 Task: Create Card Employee Training Review in Board Brand Ambassador Best Practices to Workspace Desktop Applications. Create Card Hunting Review in Board Market Size Estimation to Workspace Desktop Applications. Create Card Employee Onboarding Review in Board Social Media Influencer Social Media Takeover Campaign Creation and Management to Workspace Desktop Applications
Action: Mouse moved to (87, 327)
Screenshot: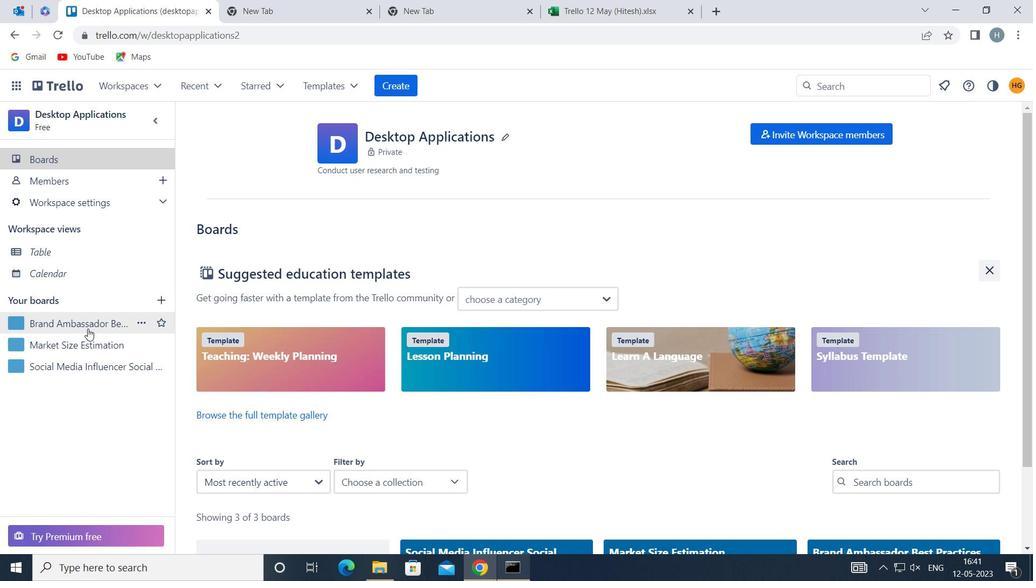 
Action: Mouse pressed left at (87, 327)
Screenshot: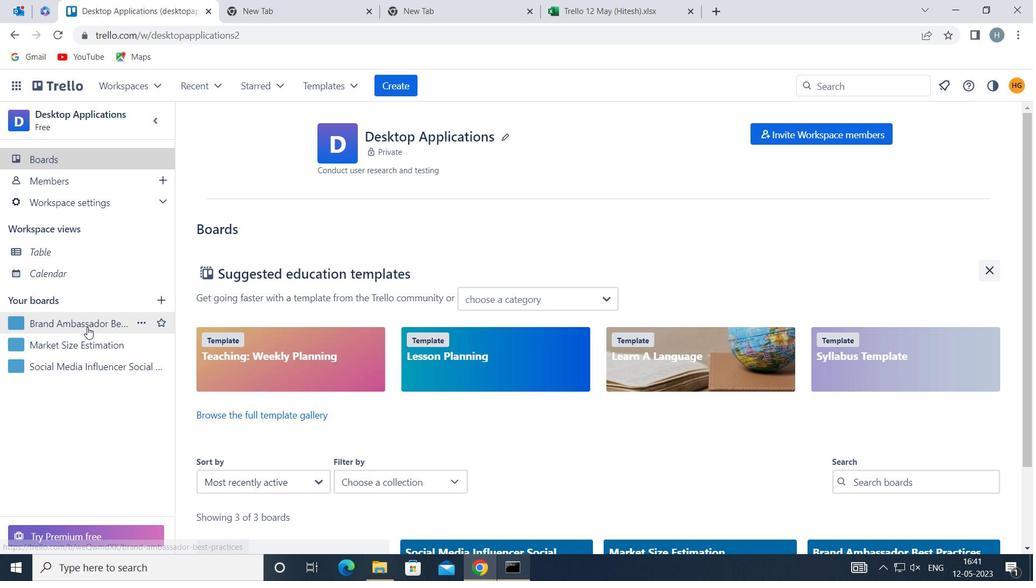 
Action: Mouse moved to (278, 198)
Screenshot: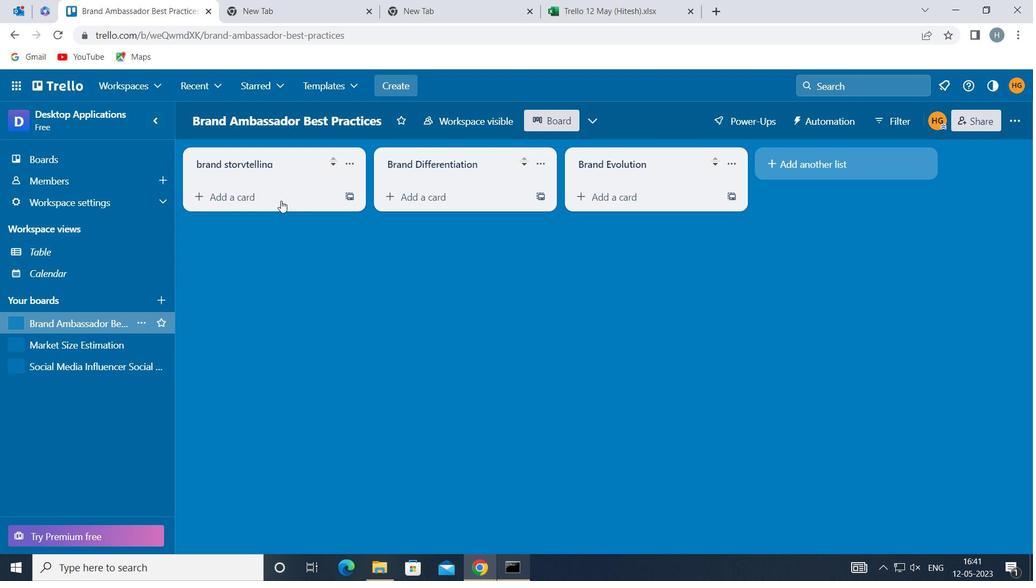
Action: Mouse pressed left at (278, 198)
Screenshot: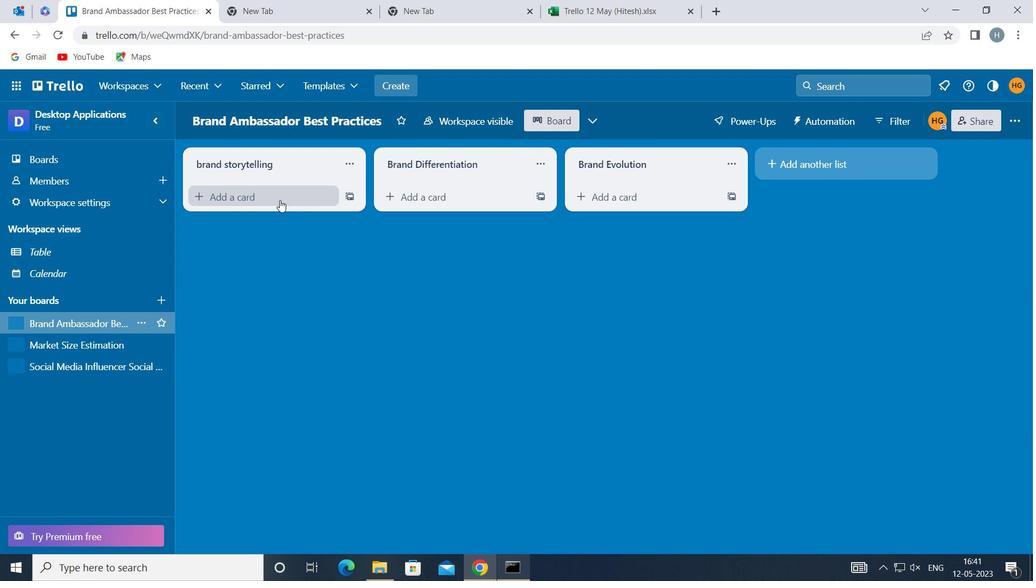 
Action: Mouse moved to (278, 198)
Screenshot: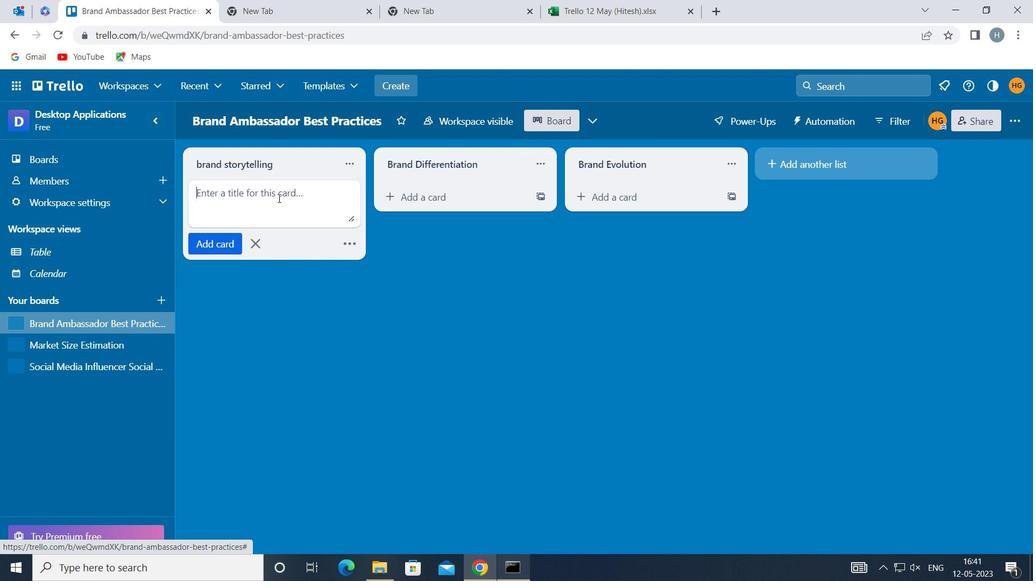 
Action: Key pressed <Key.shift>EMPLOYEE<Key.space><Key.shift>TRAINING<Key.space><Key.shift>REVIEW
Screenshot: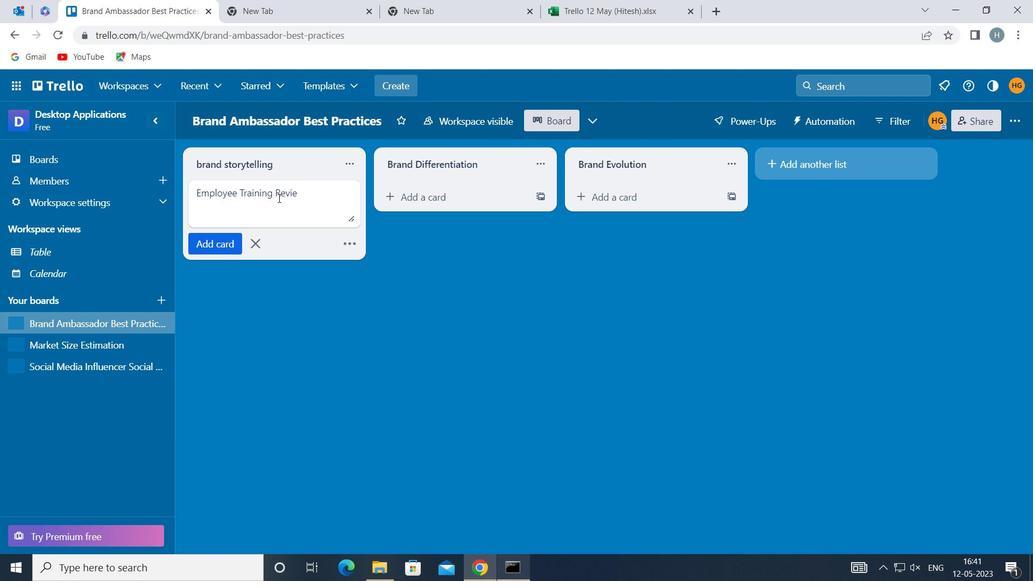 
Action: Mouse moved to (210, 245)
Screenshot: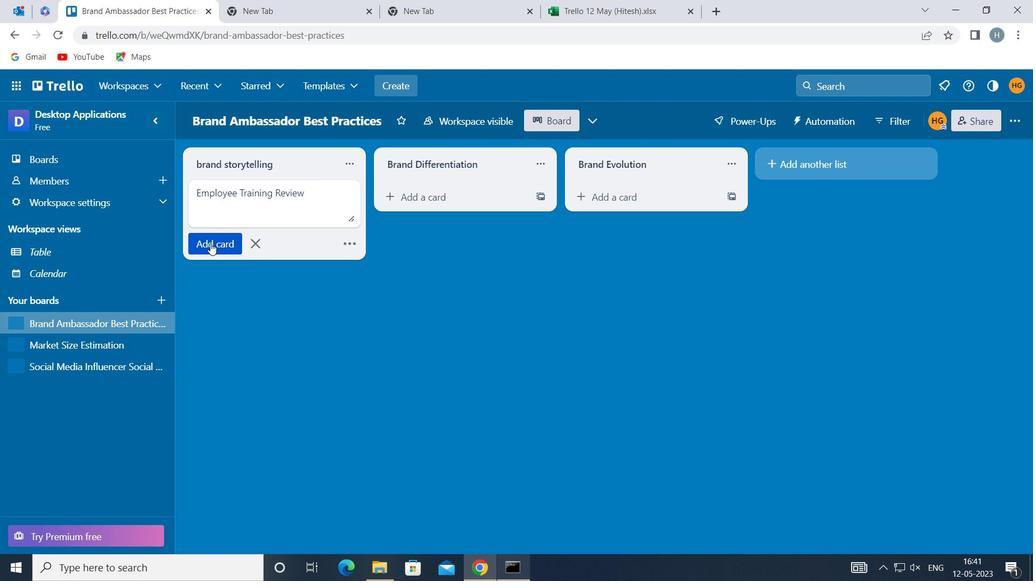 
Action: Mouse pressed left at (210, 245)
Screenshot: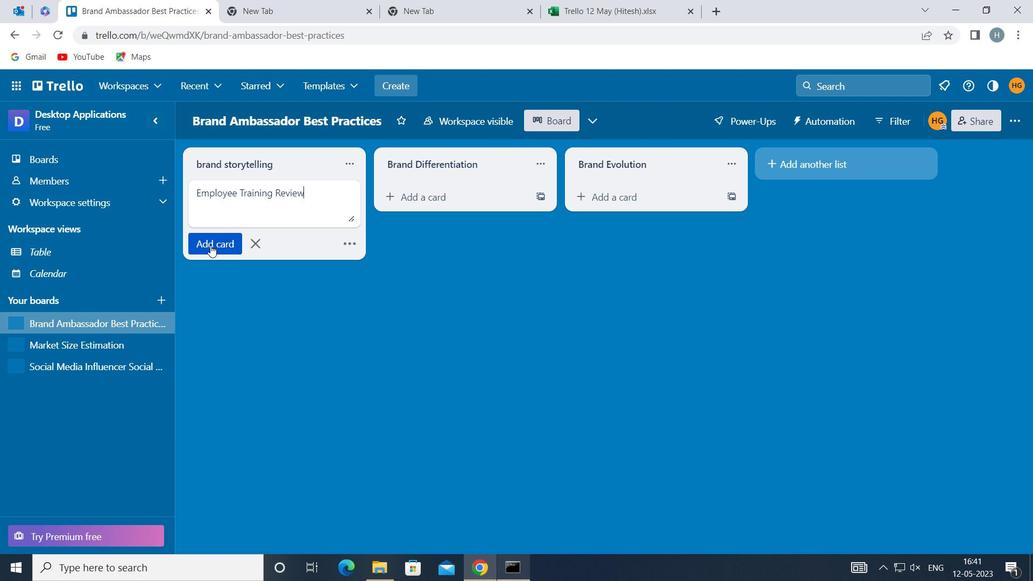 
Action: Mouse moved to (201, 311)
Screenshot: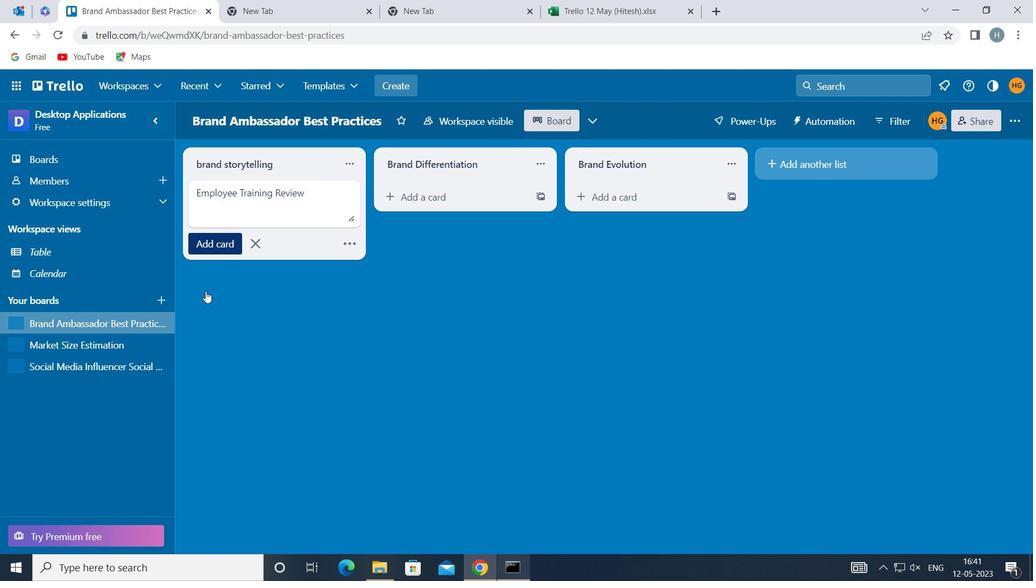 
Action: Mouse pressed left at (201, 311)
Screenshot: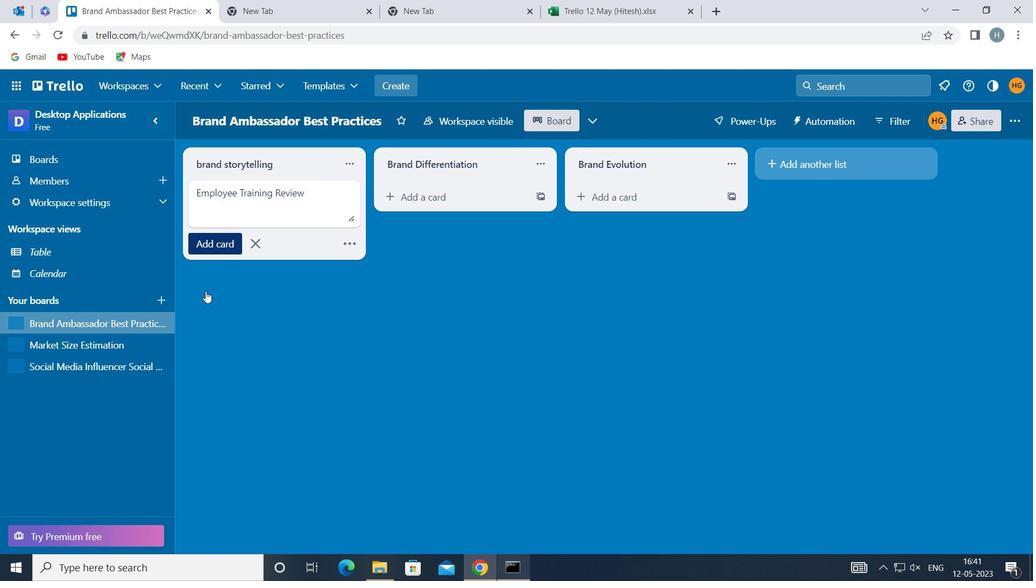 
Action: Mouse moved to (59, 342)
Screenshot: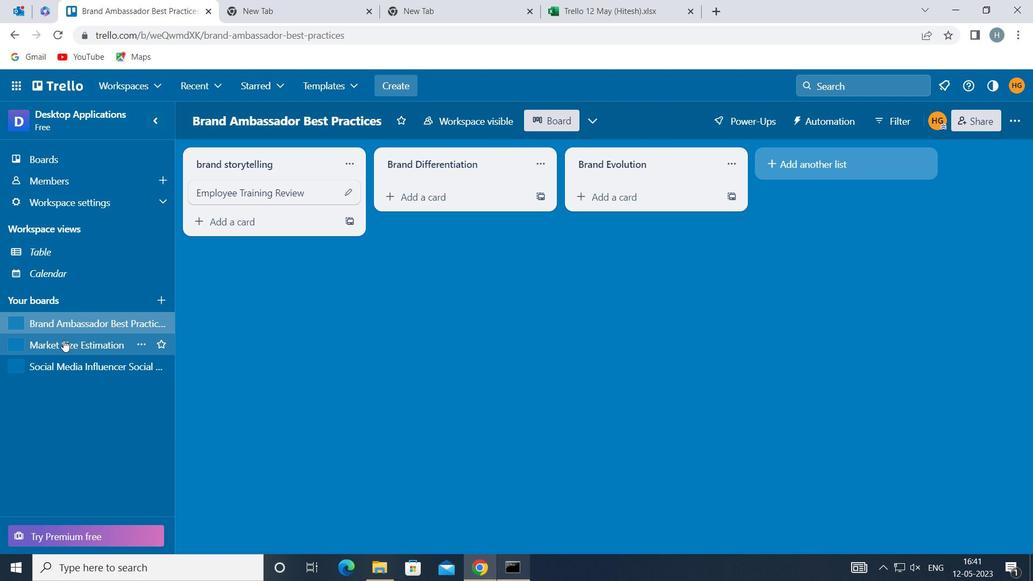 
Action: Mouse pressed left at (59, 342)
Screenshot: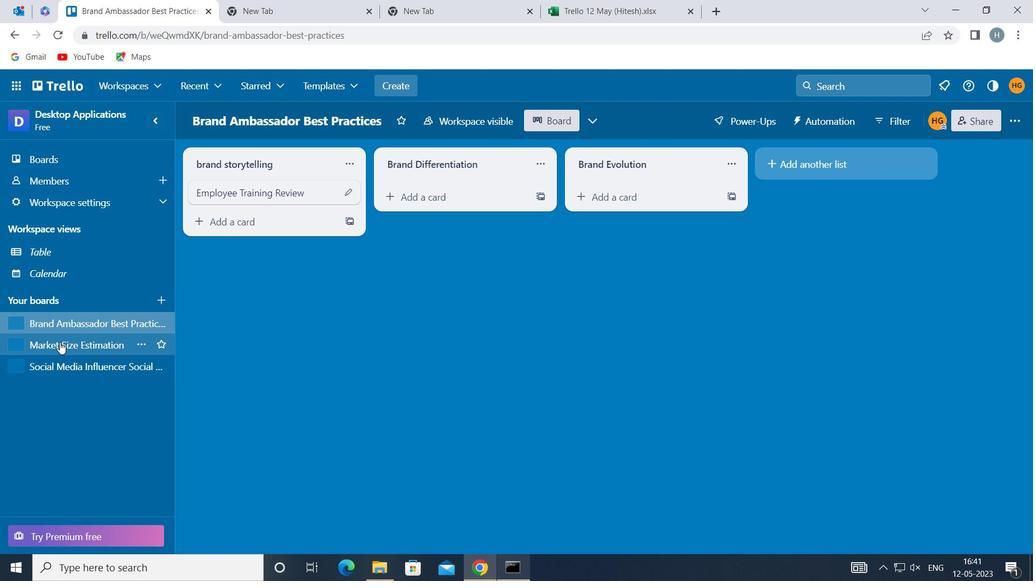 
Action: Mouse moved to (239, 199)
Screenshot: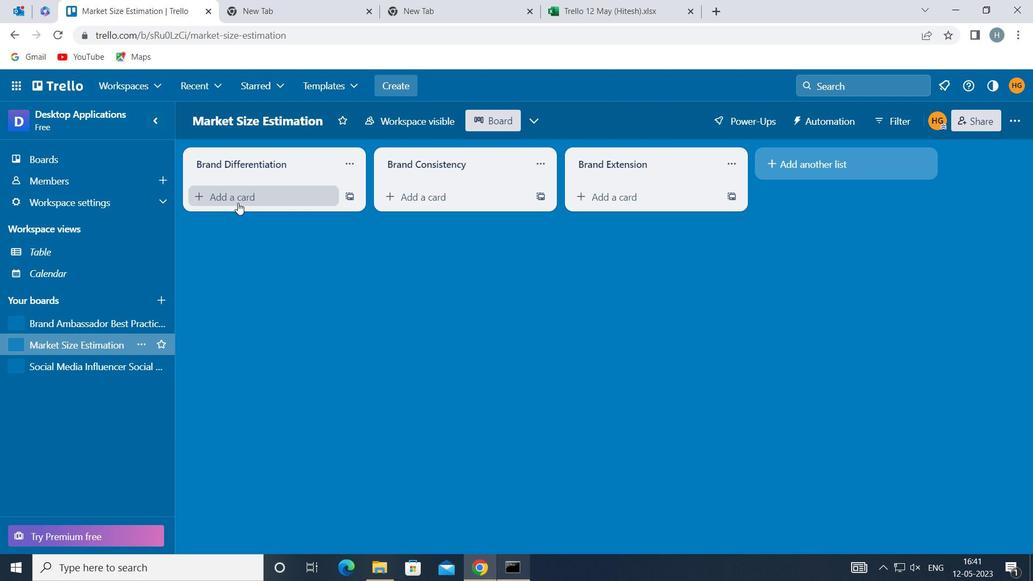 
Action: Mouse pressed left at (239, 199)
Screenshot: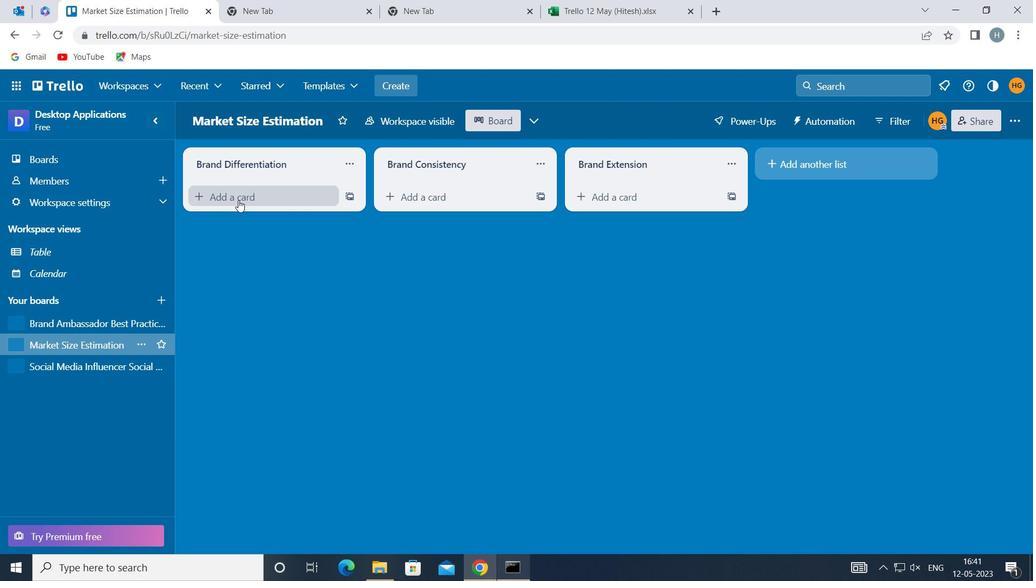 
Action: Mouse moved to (239, 199)
Screenshot: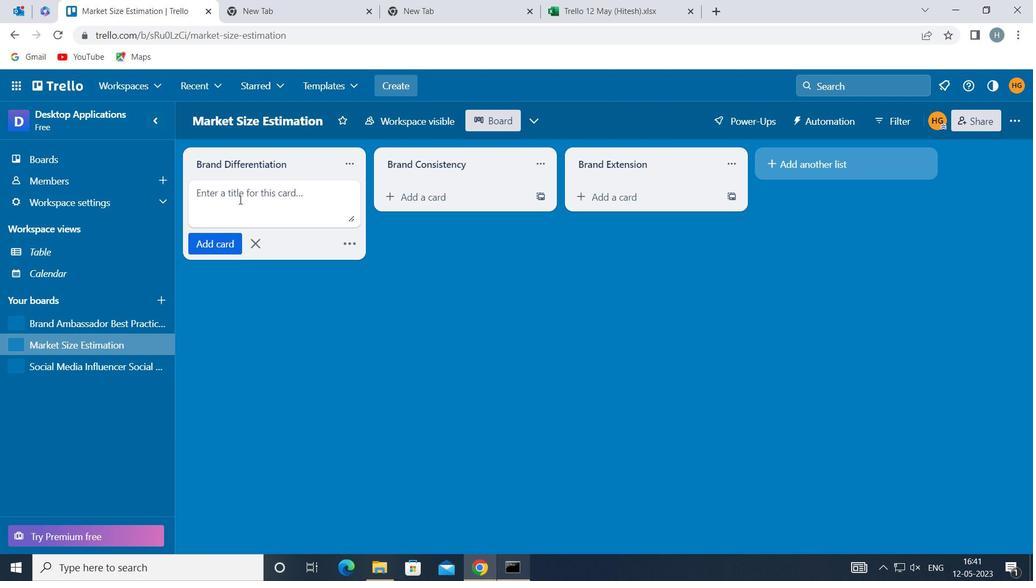 
Action: Key pressed <Key.shift>HUNTING<Key.space><Key.shift>REVIE
Screenshot: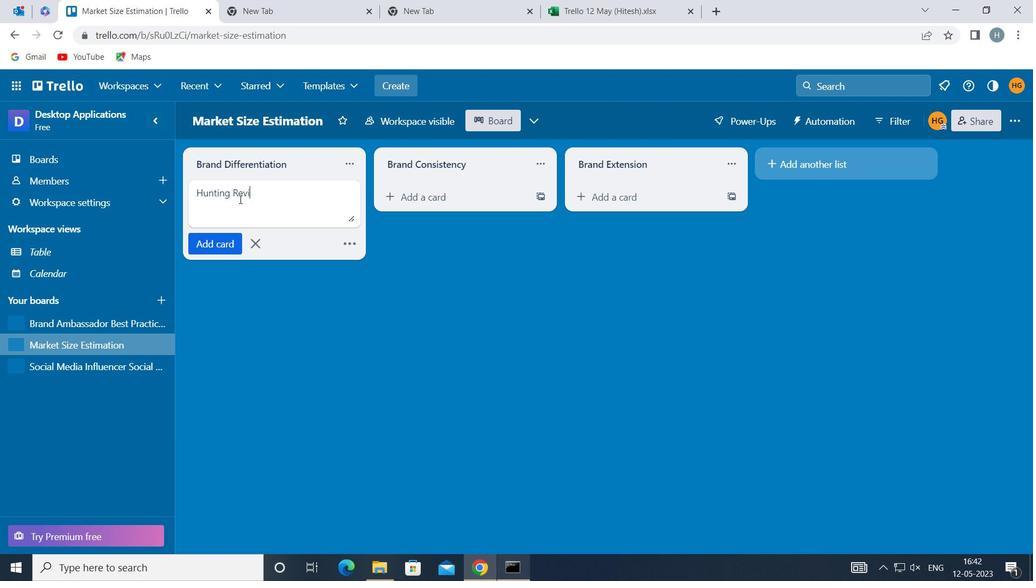 
Action: Mouse moved to (239, 199)
Screenshot: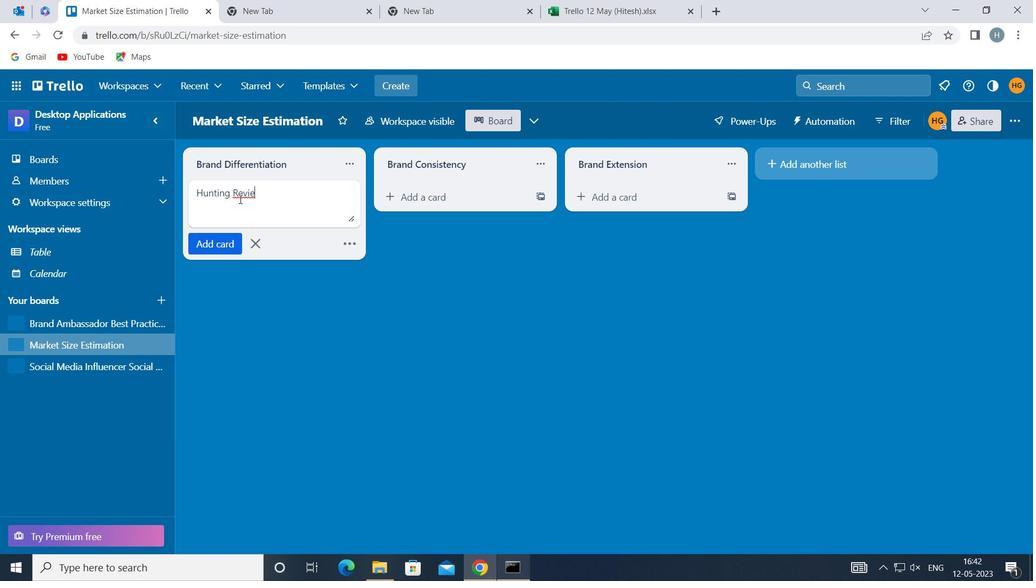 
Action: Key pressed W
Screenshot: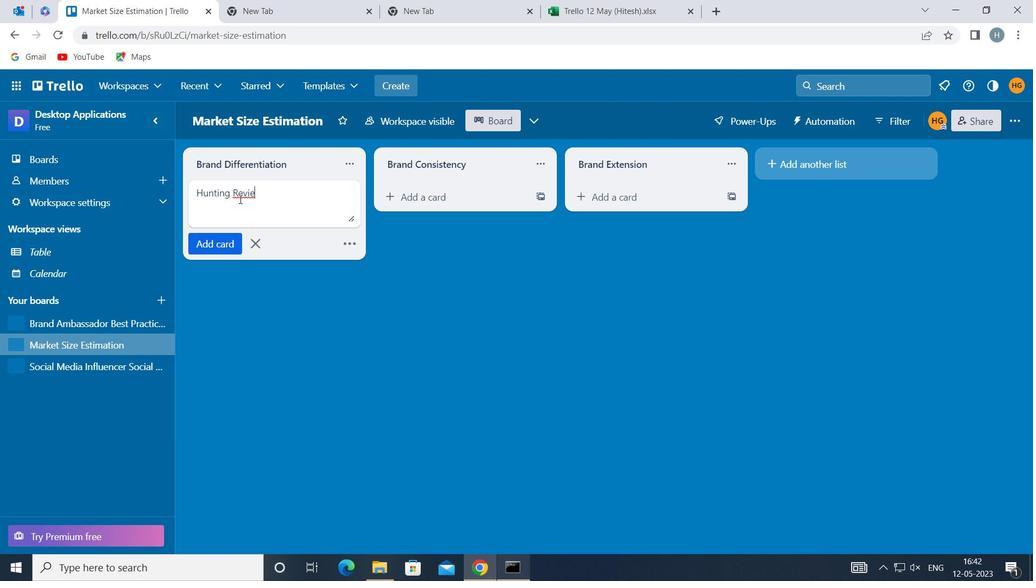 
Action: Mouse moved to (211, 241)
Screenshot: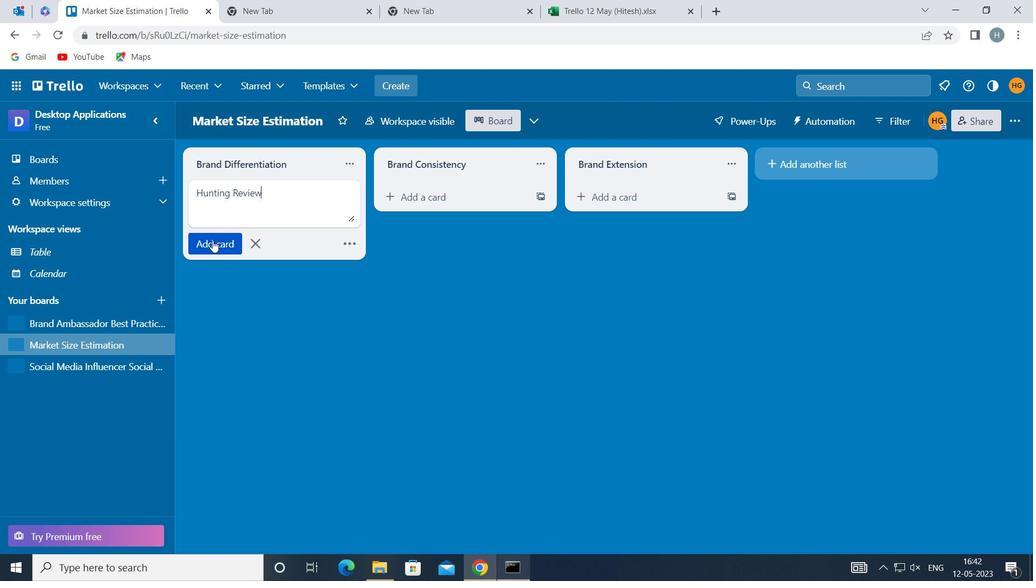 
Action: Mouse pressed left at (211, 241)
Screenshot: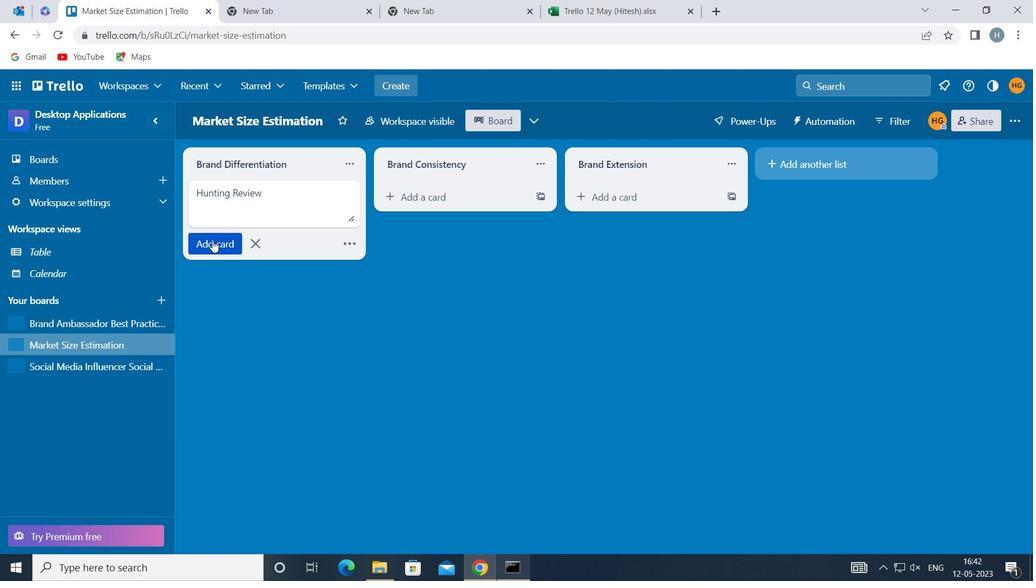 
Action: Mouse moved to (223, 321)
Screenshot: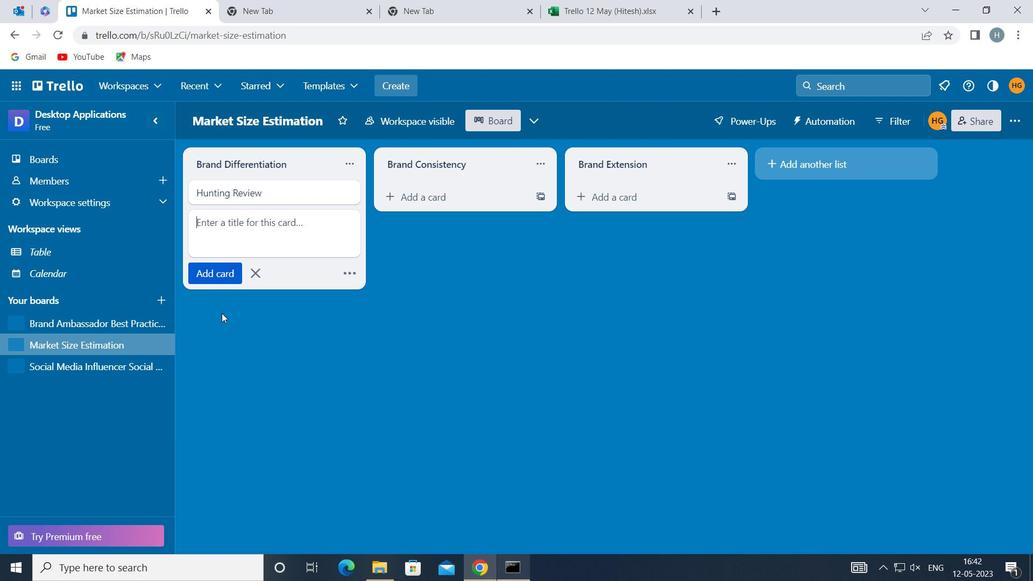 
Action: Mouse pressed left at (223, 321)
Screenshot: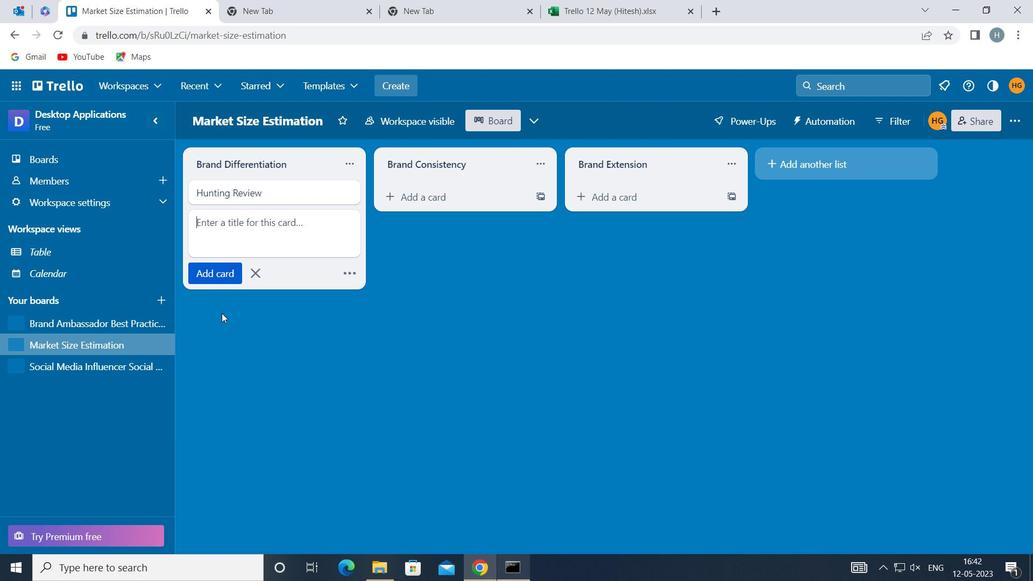 
Action: Mouse moved to (71, 364)
Screenshot: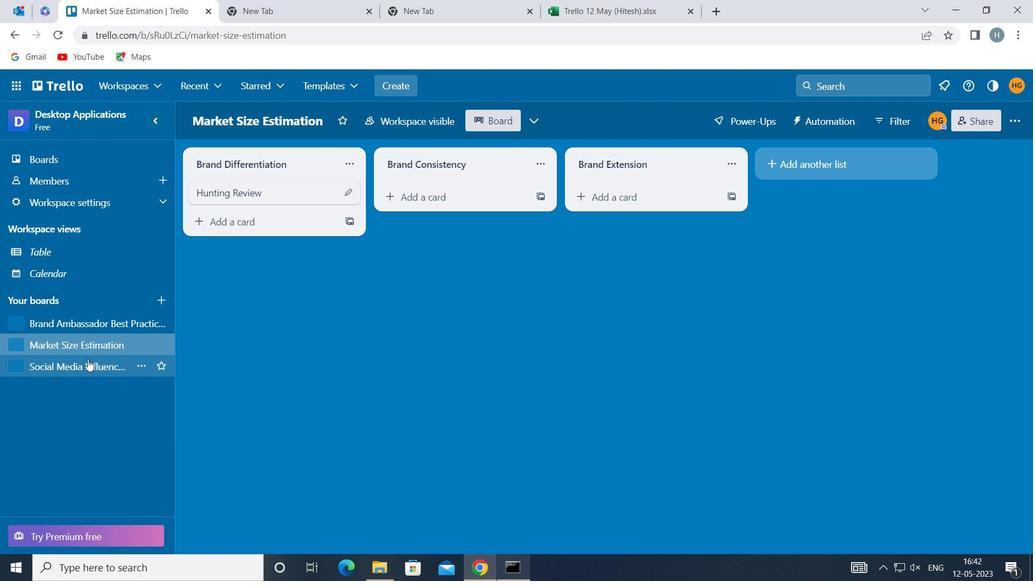 
Action: Mouse pressed left at (71, 364)
Screenshot: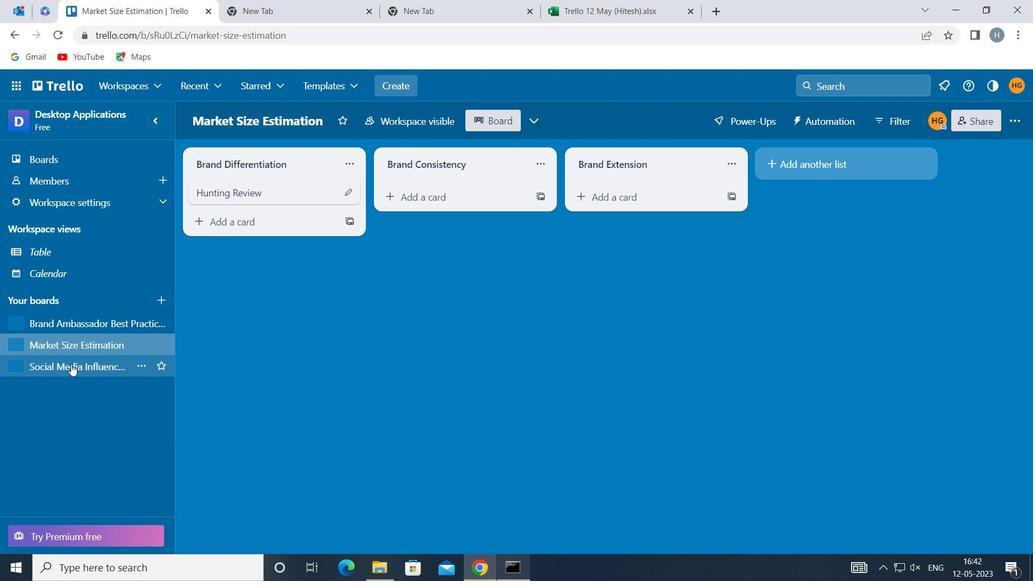 
Action: Mouse moved to (246, 199)
Screenshot: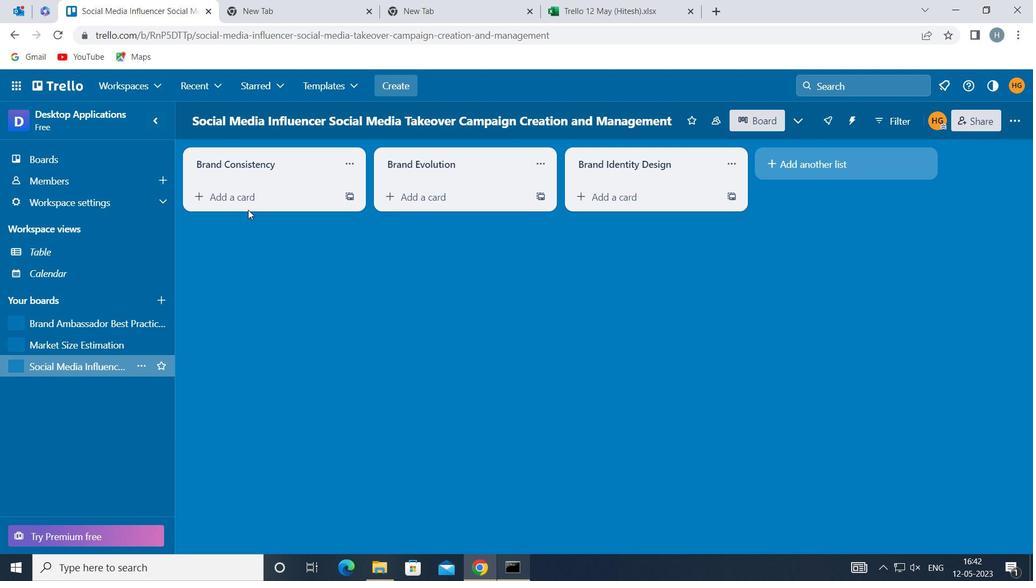
Action: Mouse pressed left at (246, 199)
Screenshot: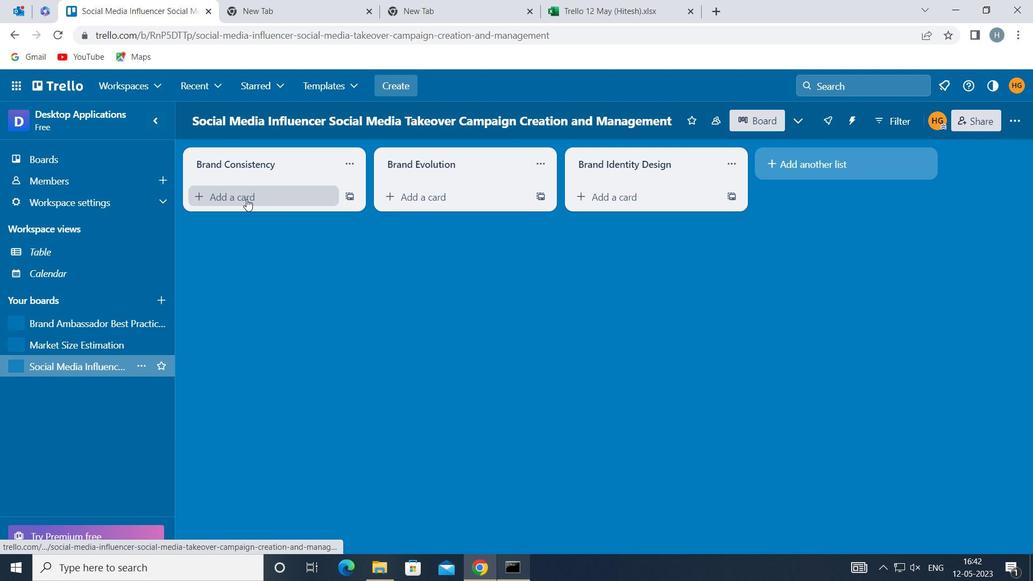 
Action: Mouse moved to (246, 198)
Screenshot: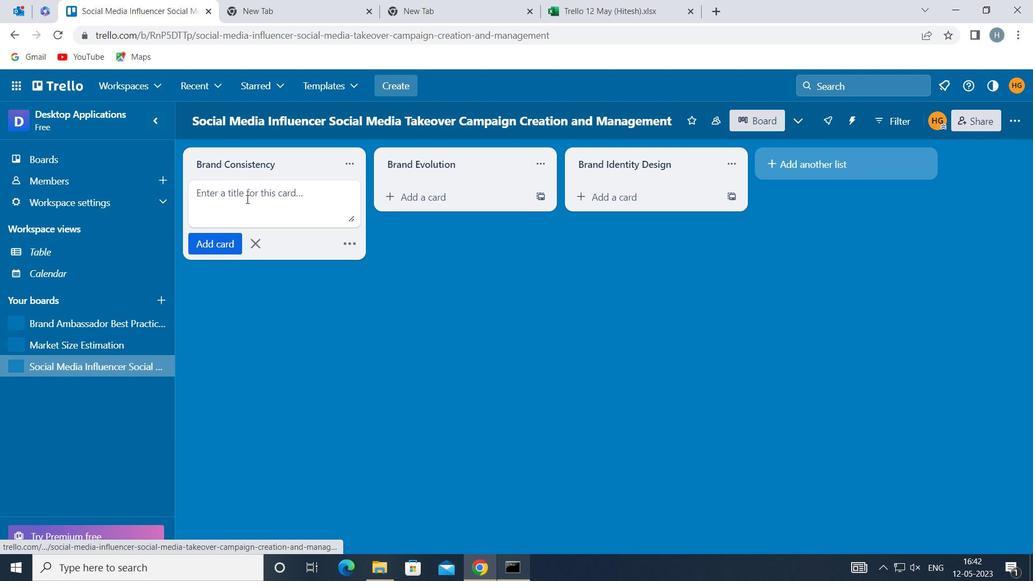 
Action: Mouse pressed left at (246, 198)
Screenshot: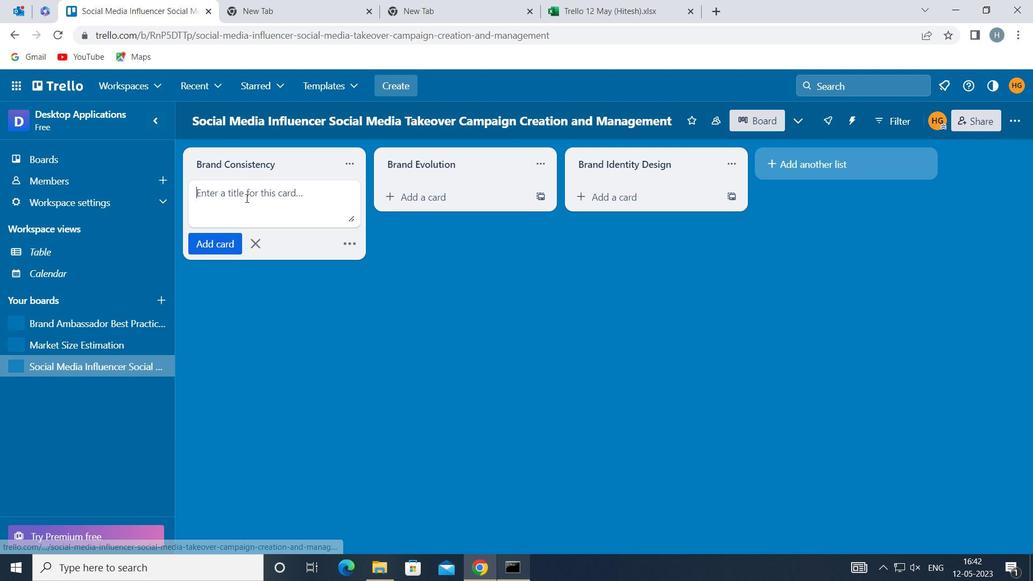 
Action: Key pressed <Key.shift>EMPLOYEE<Key.space><Key.shift>ONBOARDING<Key.space><Key.shift>REVIEW
Screenshot: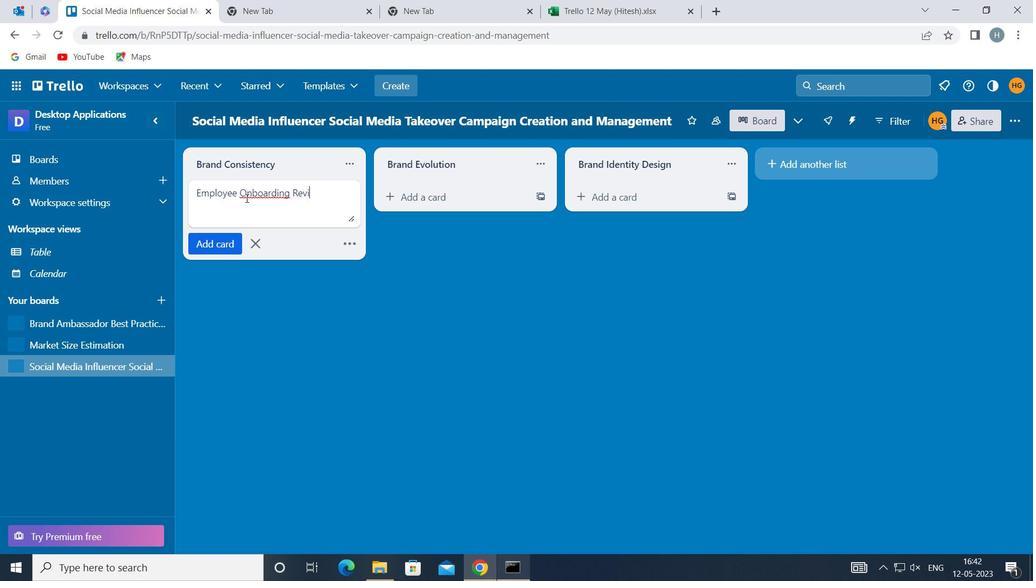 
Action: Mouse moved to (206, 245)
Screenshot: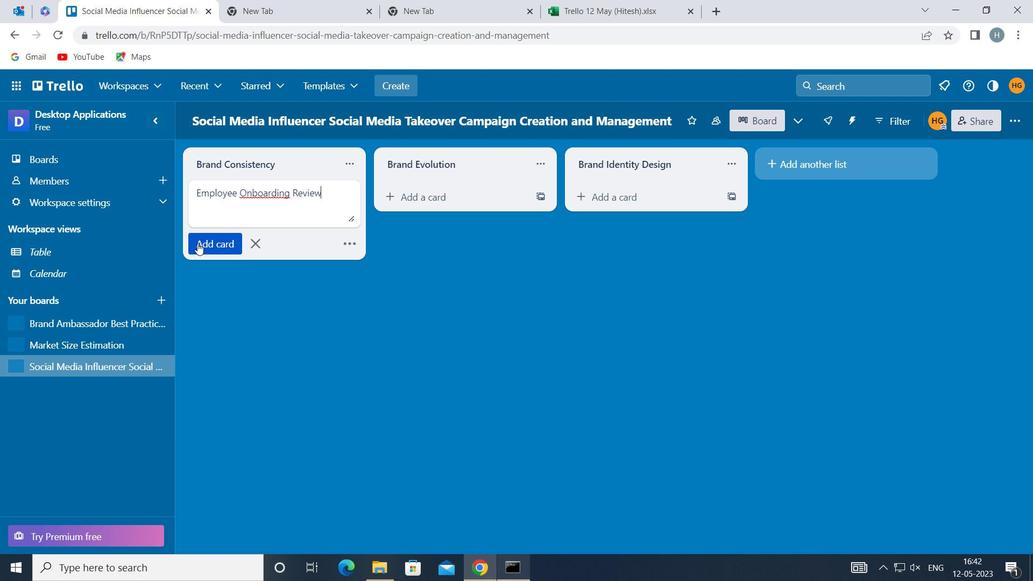 
Action: Mouse pressed left at (206, 245)
Screenshot: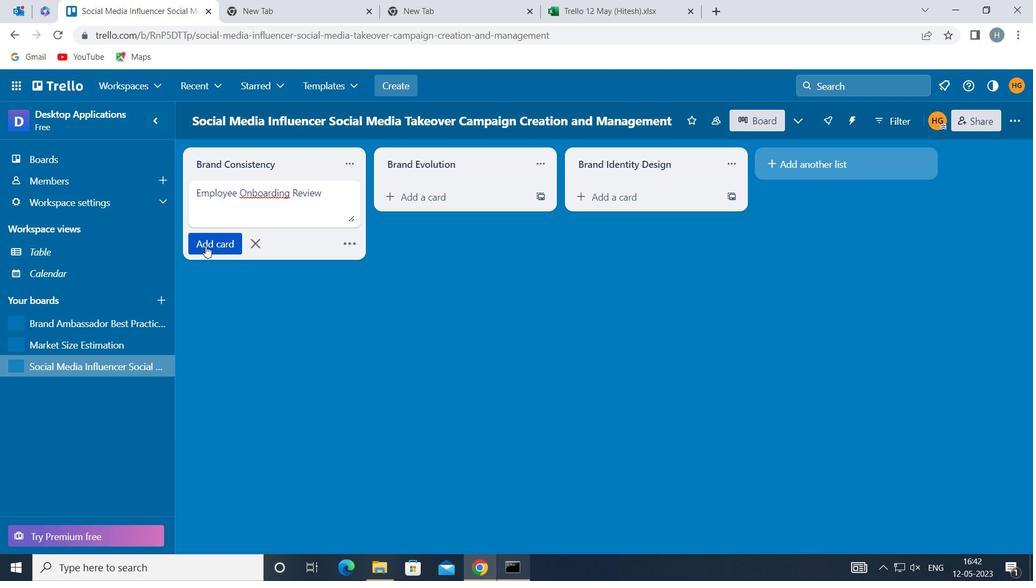 
Action: Mouse moved to (227, 306)
Screenshot: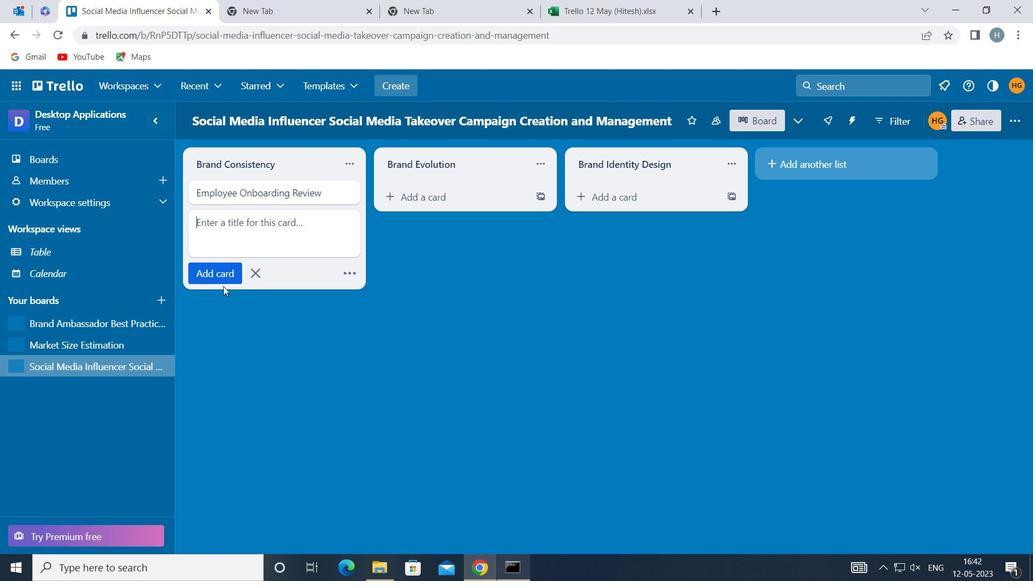 
Action: Mouse pressed left at (227, 306)
Screenshot: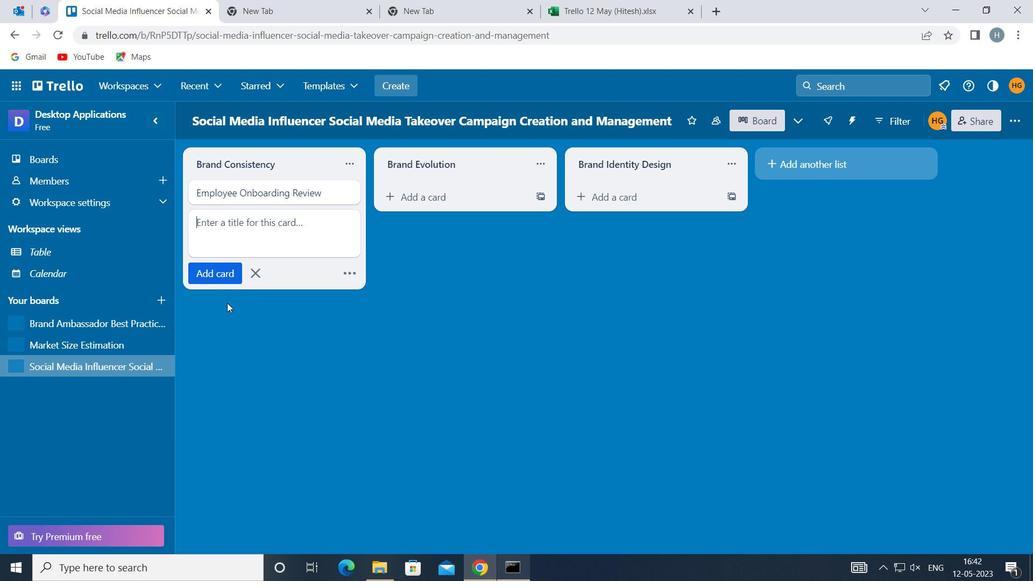 
Action: Mouse moved to (227, 306)
Screenshot: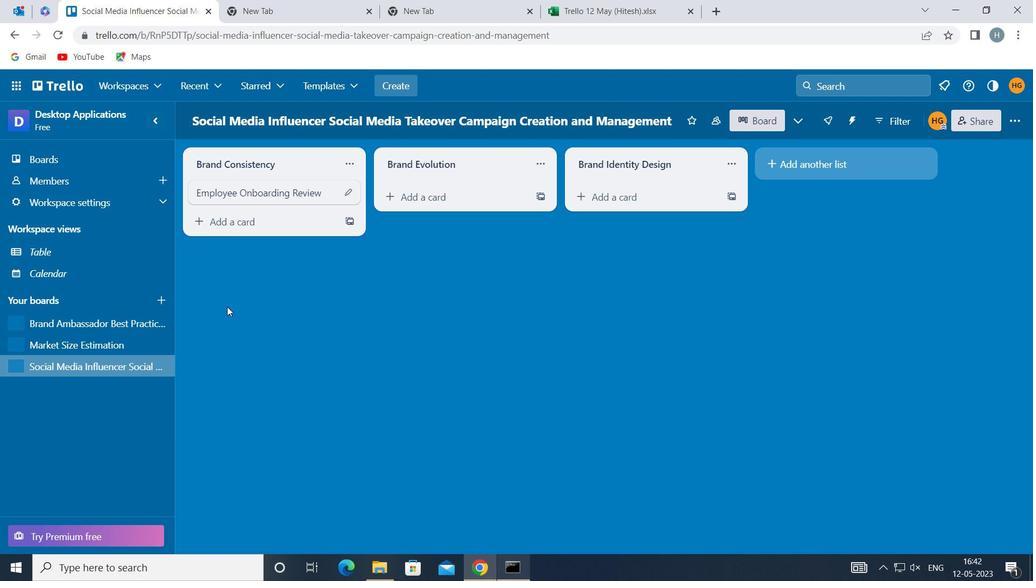 
